 Task: Implement the kinetic data structure for maintaining dynamic 3D Voronoi diagrams with obstacles.
Action: Mouse moved to (148, 66)
Screenshot: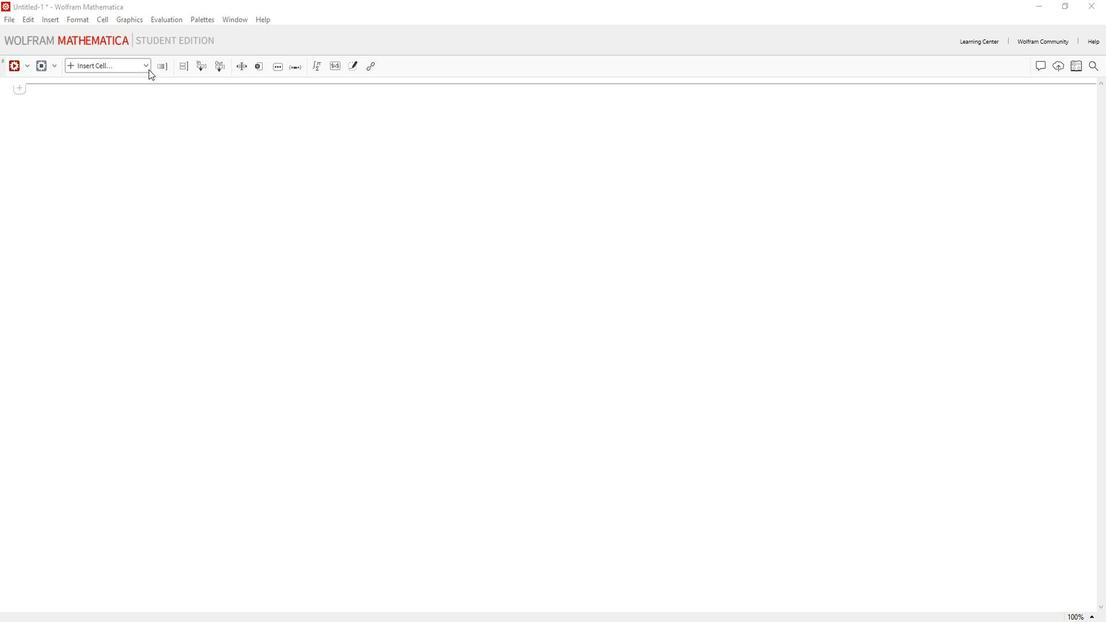 
Action: Mouse pressed left at (148, 66)
Screenshot: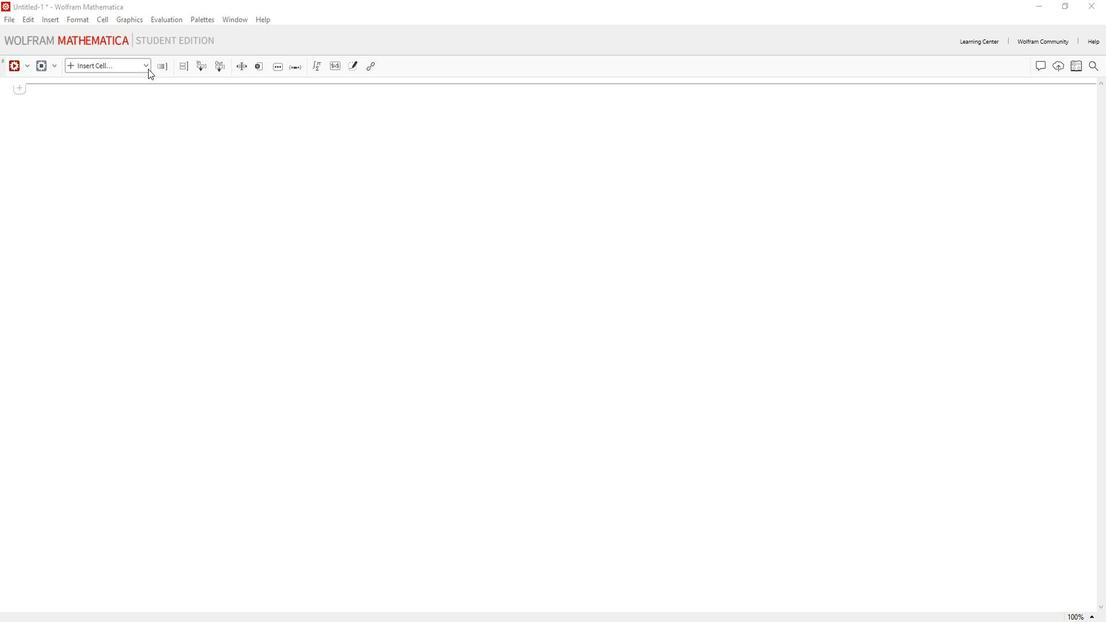 
Action: Mouse moved to (126, 85)
Screenshot: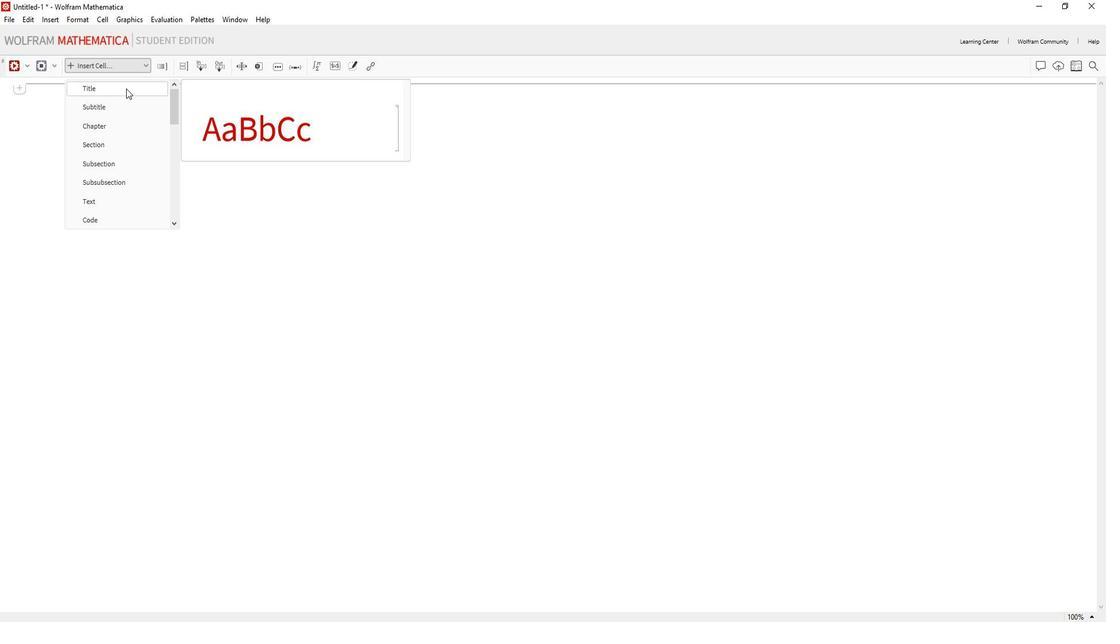
Action: Mouse pressed left at (126, 85)
Screenshot: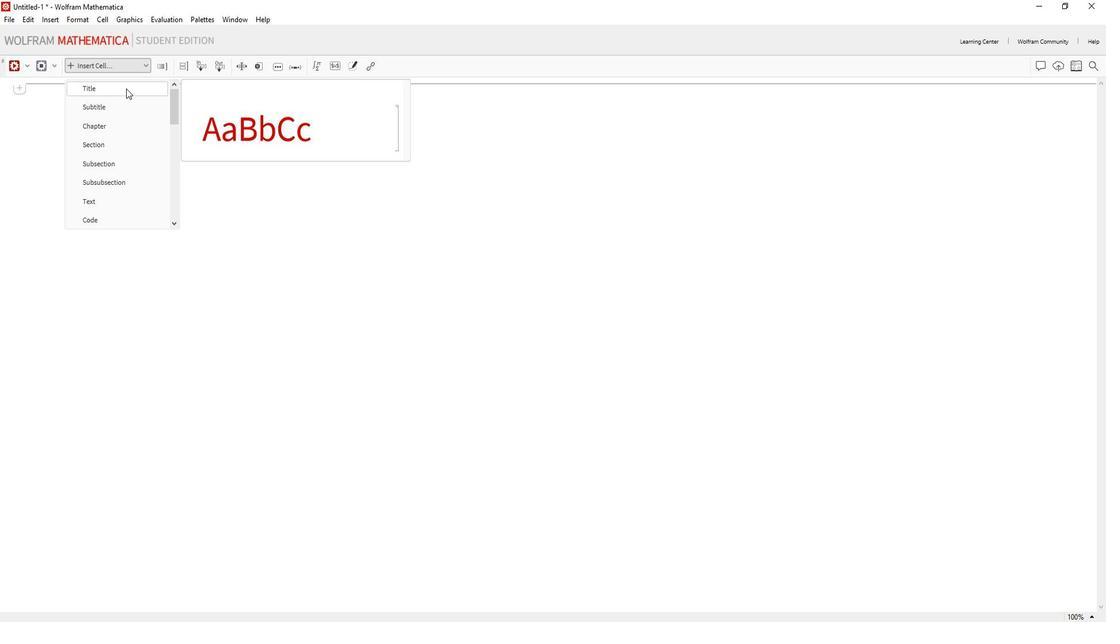 
Action: Mouse moved to (123, 92)
Screenshot: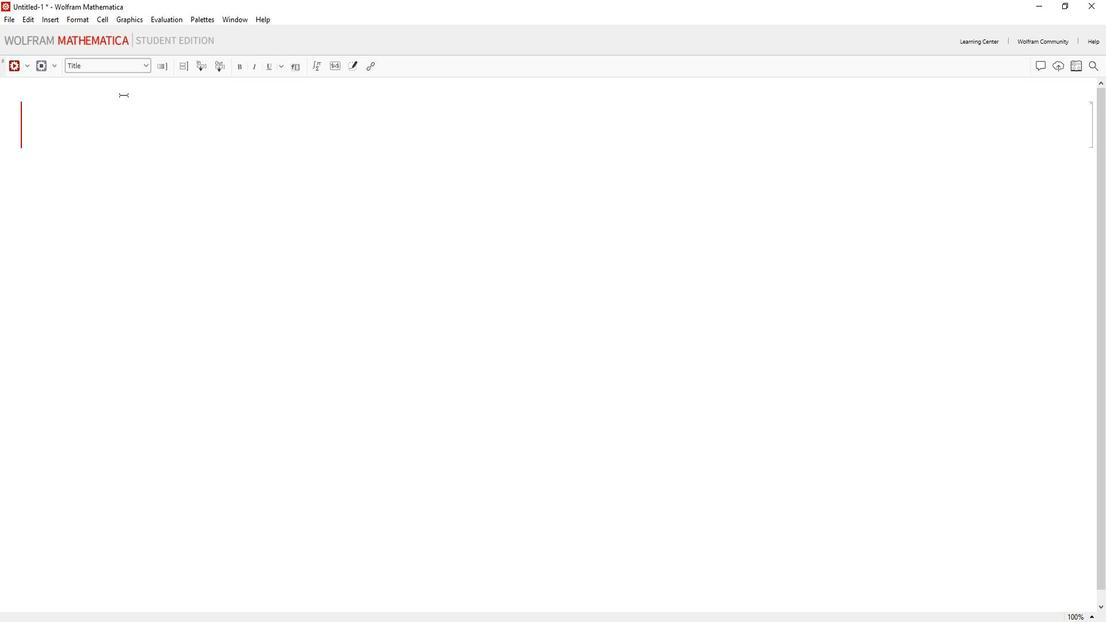 
Action: Key pressed i<Key.caps_lock>MPLEMENT<Key.space>THE<Key.space><Key.caps_lock>k<Key.caps_lock>INETIC<Key.space><Key.caps_lock>d<Key.caps_lock>ATA<Key.space><Key.caps_lock>s<Key.caps_lock>TRUTURE<Key.space>FOR<Key.space><Key.caps_lock>m<Key.caps_lock>AINTAINN<Key.backspace>G<Key.backspace>ING<Key.space><Key.caps_lock>d<Key.caps_lock>YNAMIC<Key.space>3<Key.caps_lock>d<Key.space>v<Key.caps_lock>ORONOI<Key.space><Key.caps_lock>d<Key.caps_lock>IAGRAMS<Key.space>
Screenshot: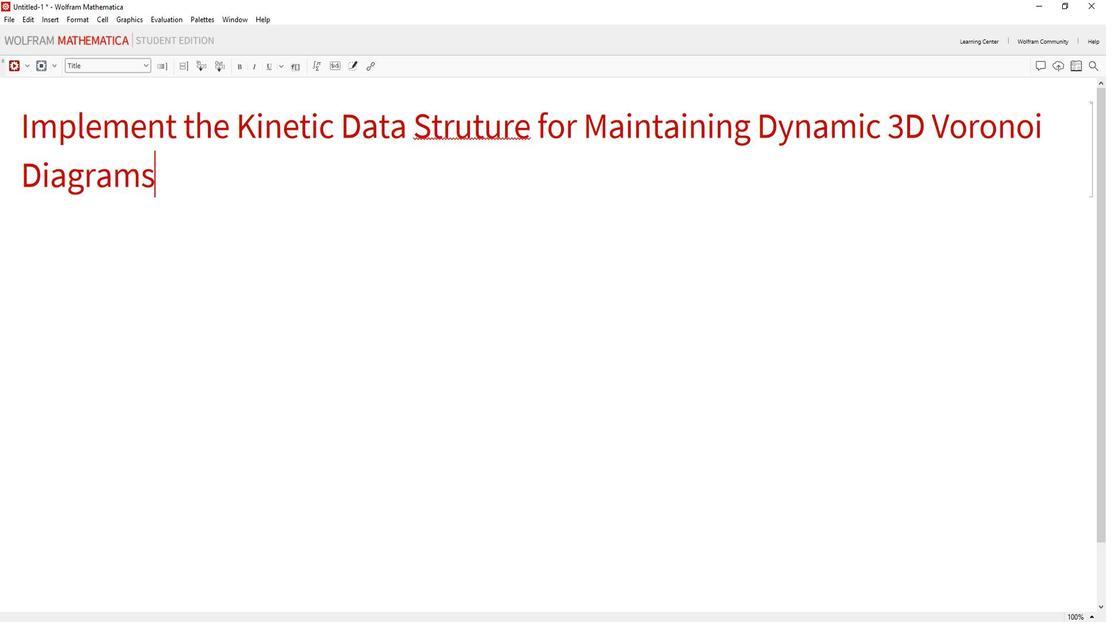 
Action: Mouse moved to (75, 228)
Screenshot: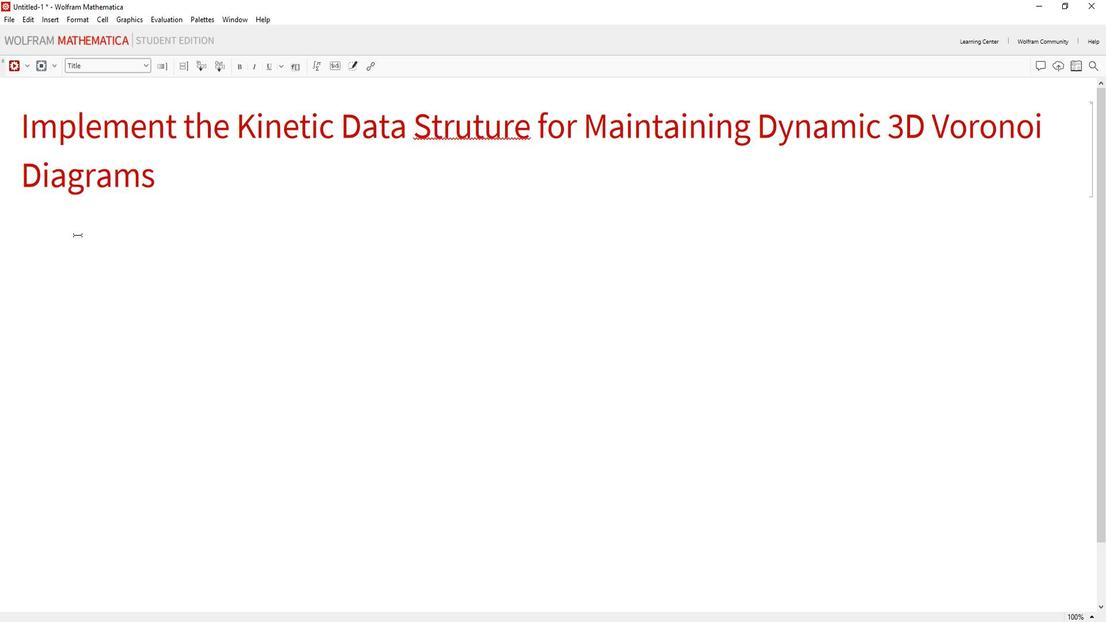 
Action: Mouse pressed left at (75, 228)
Screenshot: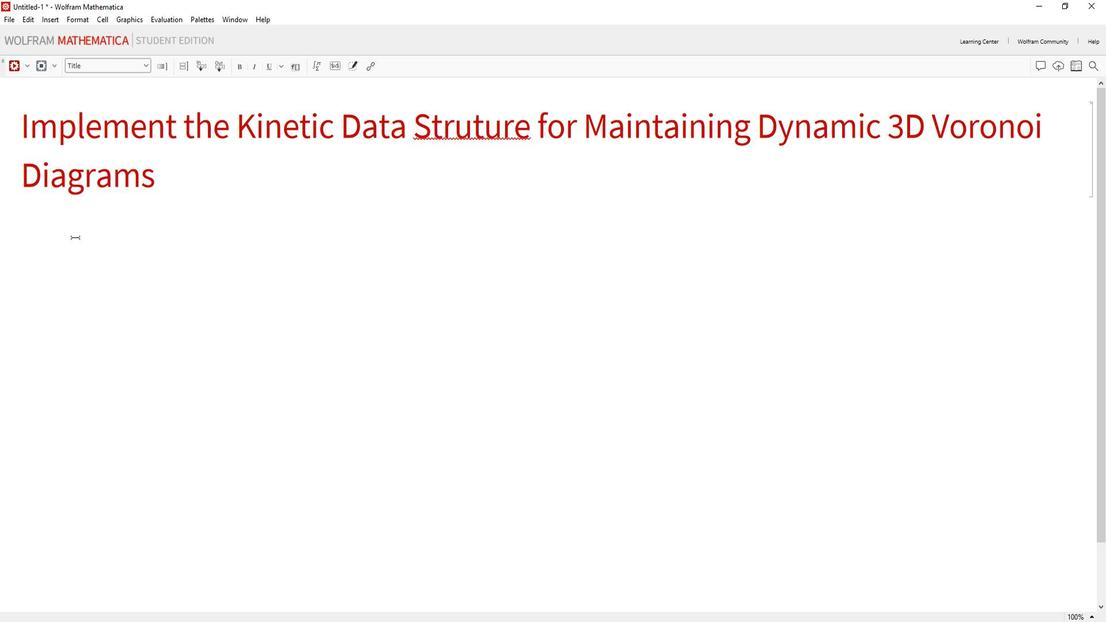 
Action: Mouse moved to (125, 63)
Screenshot: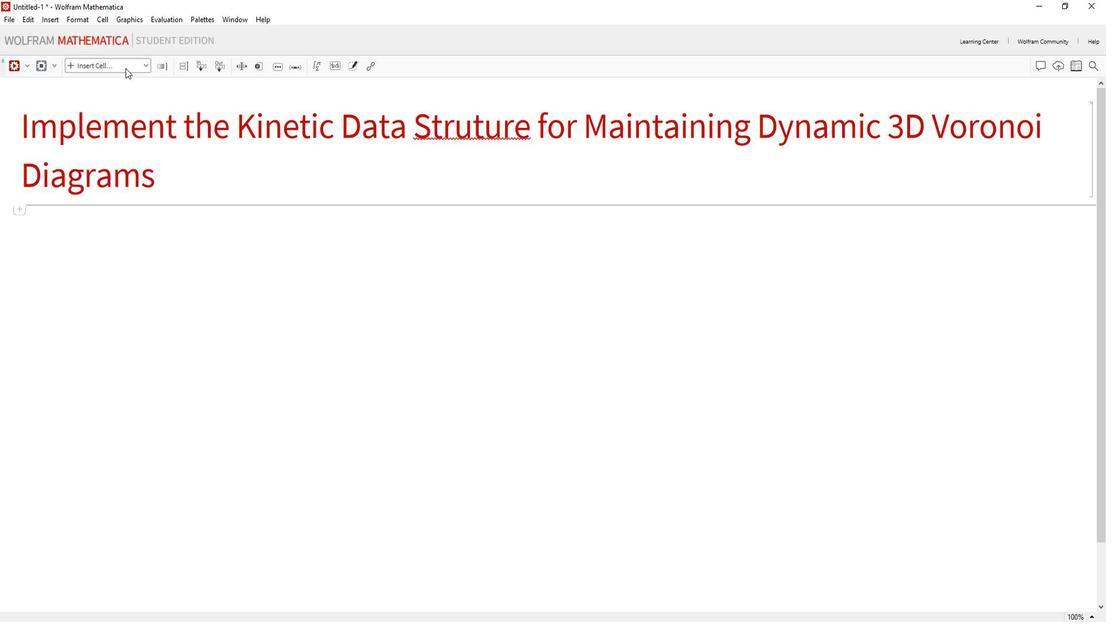 
Action: Mouse pressed left at (125, 63)
Screenshot: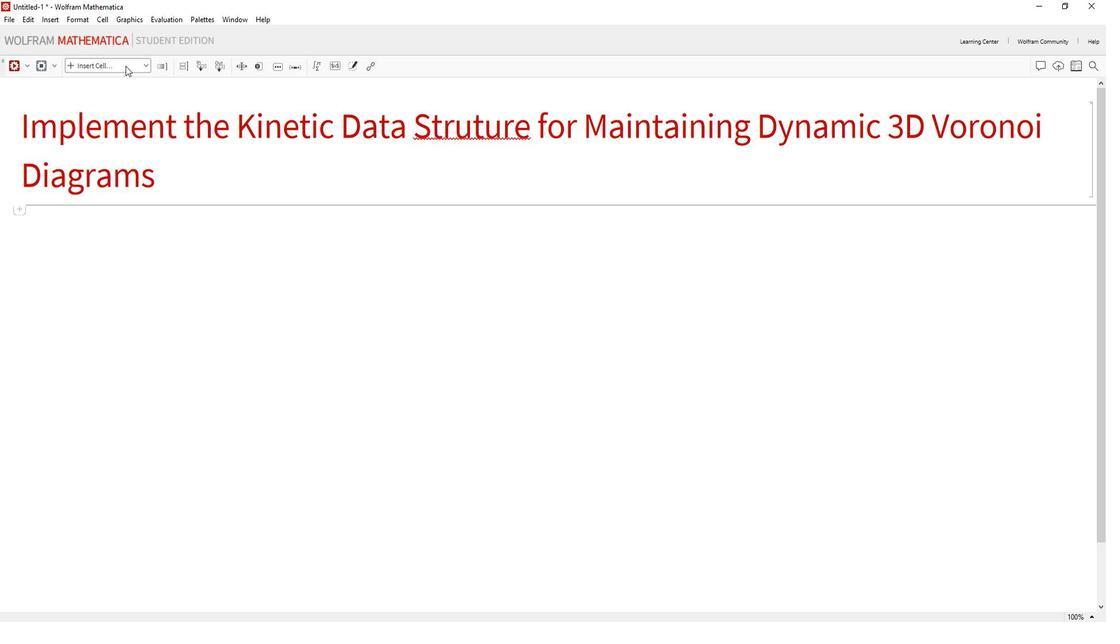 
Action: Mouse moved to (101, 212)
Screenshot: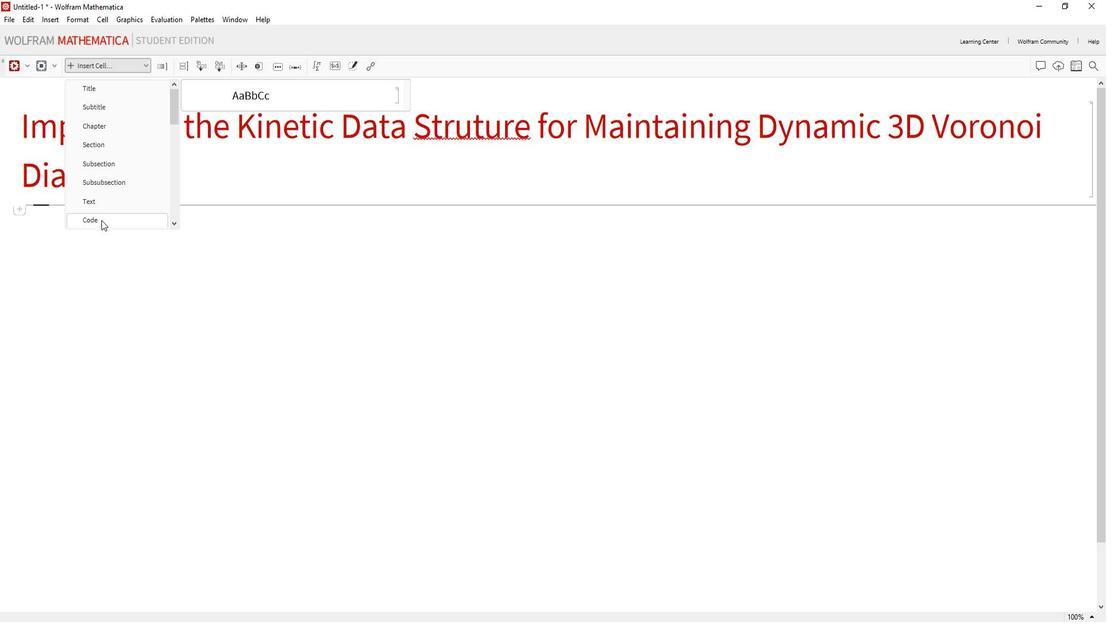 
Action: Mouse pressed left at (101, 212)
Screenshot: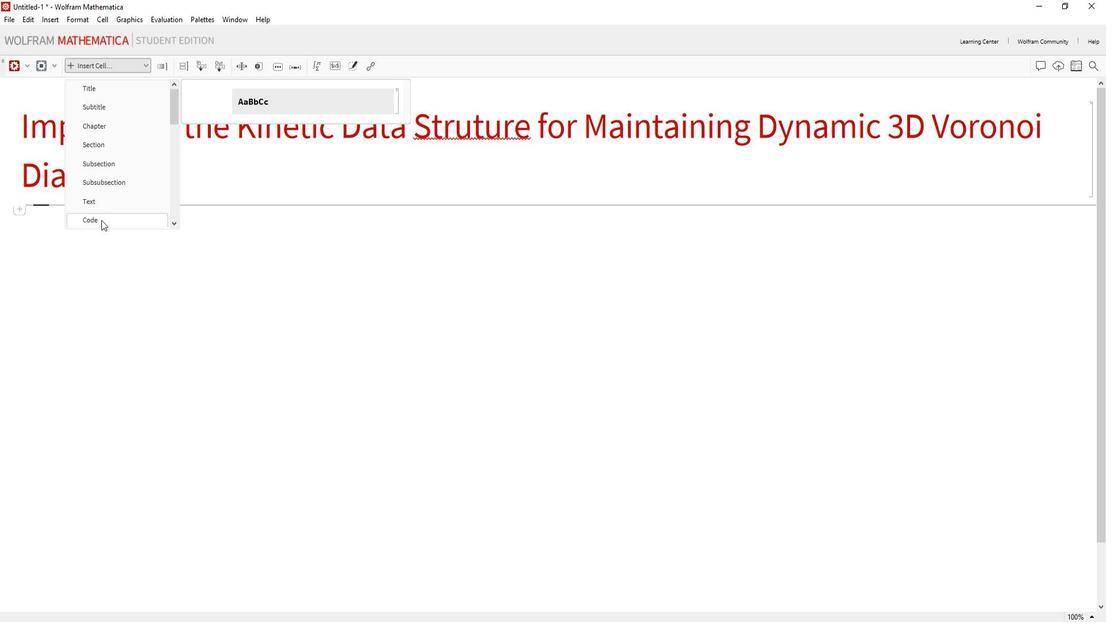 
Action: Mouse moved to (89, 214)
Screenshot: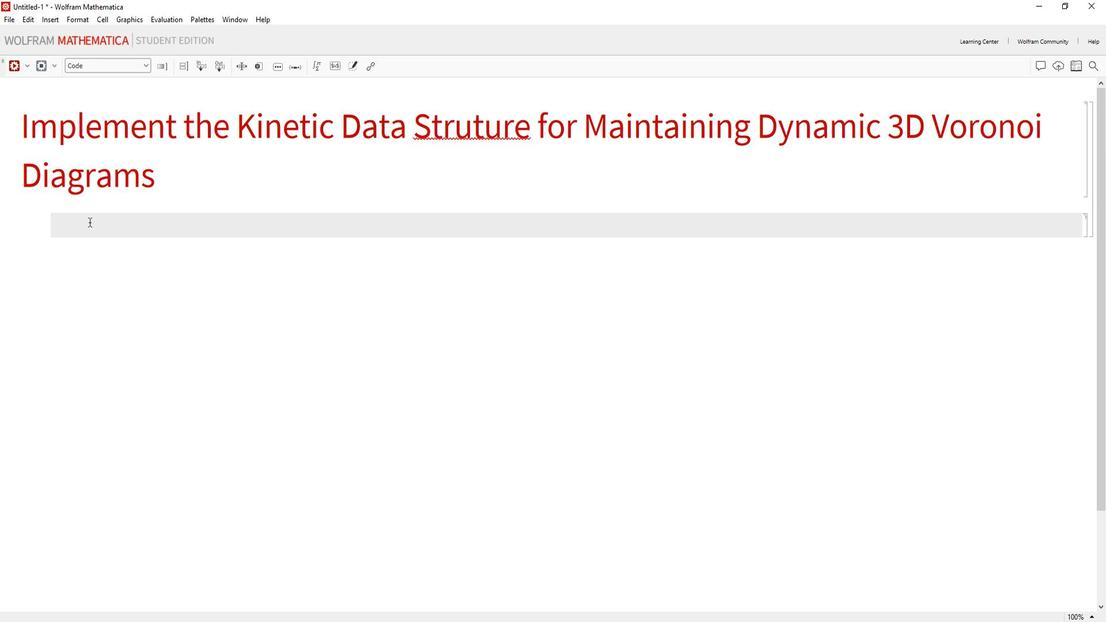 
Action: Key pressed COMPUTE3<Key.caps_lock>dv<Key.caps_lock>ORONOI[POINTS<Key.shift>_<Key.right>
Screenshot: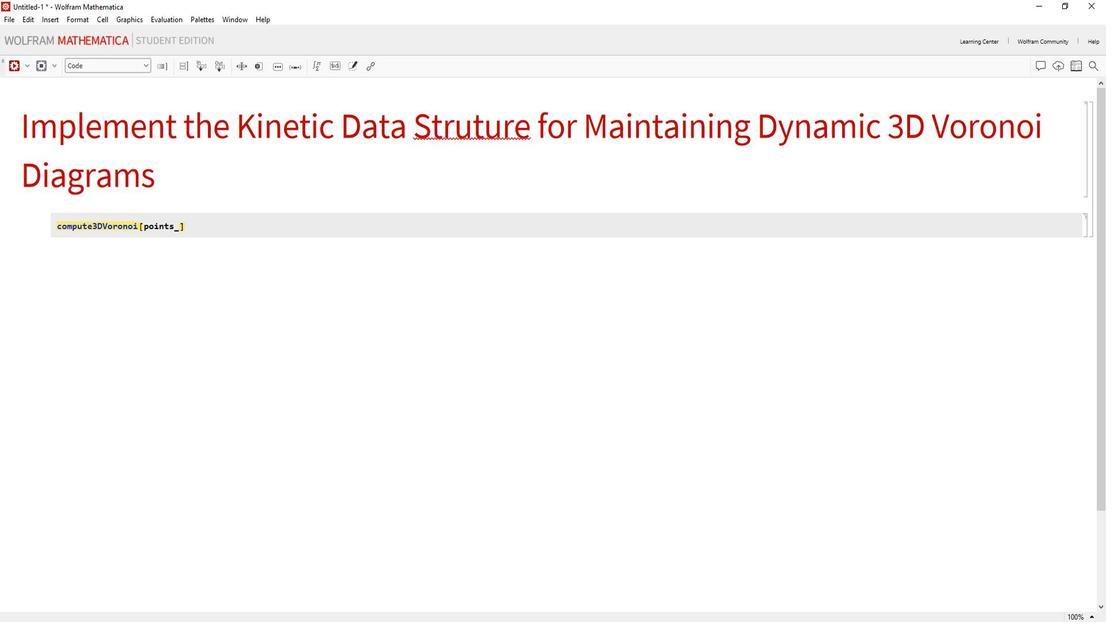 
Action: Mouse moved to (89, 214)
Screenshot: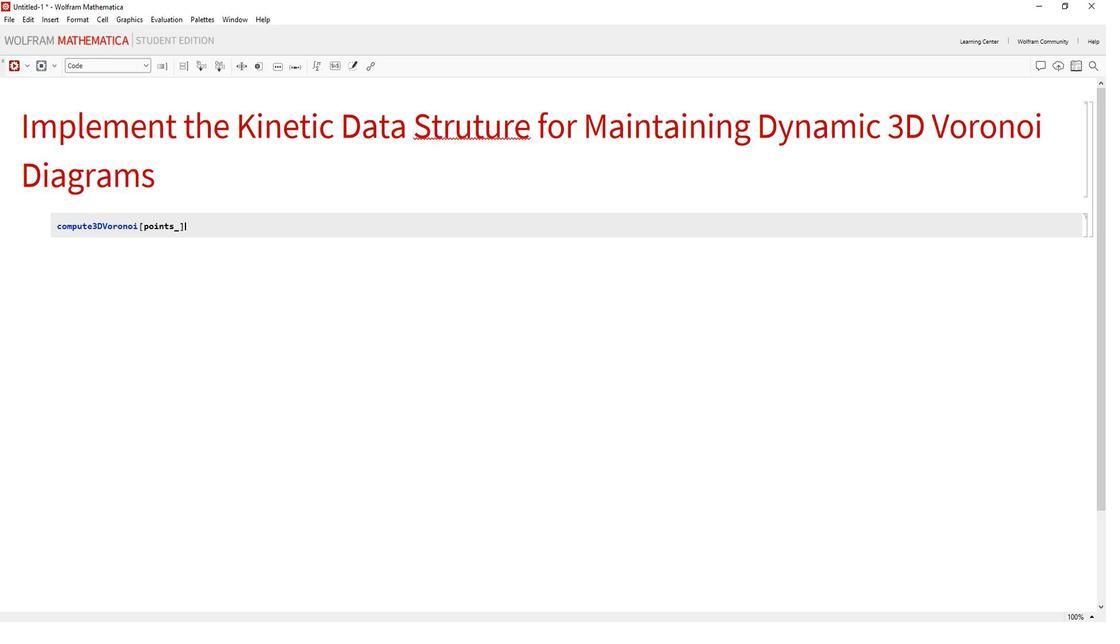 
Action: Key pressed <Key.space><Key.shift_r>:=<Key.space><Key.caps_lock>m<Key.caps_lock>ODULE[<Key.shift_r>{MESH<Key.shift_r>},<Key.enter>MESH<Key.space>=<Key.space><Key.caps_lock>v<Key.caps_lock>ON<Key.backspace>RONOI<Key.caps_lock>m<Key.caps_lock>ESH[POINTS,<Key.space><Key.shift_r>{<Key.shift_r>{-1,<Key.space>1<Key.shift_r>},<Key.space><Key.shift_r><Key.shift_r><Key.shift_r><Key.shift_r><Key.shift_r><Key.shift_r><Key.shift_r><Key.shift_r><Key.shift_r><Key.shift_r>{-1,<Key.space>1<Key.shift_r>}<Key.shift_r>}<Key.right>;<Key.enter>MESH<Key.enter><Key.backspace><Key.backspace><Key.backspace><Key.backspace><Key.backspace><Key.backspace><Key.enter><Key.right><Key.enter>POINTS<Key.space>=<Key.space><Key.caps_lock>r<Key.caps_lock>ANDOM<Key.caps_lock>r<Key.caps_lock>EAL[<Key.shift_r>{-1,<Key.space>1<Key.shift_r><Key.shift_r><Key.shift_r><Key.shift_r><Key.shift_r><Key.shift_r><Key.shift_r><Key.shift_r><Key.shift_r><Key.shift_r><Key.shift_r><Key.shift_r><Key.shift_r><Key.shift_r><Key.shift_r><Key.shift_r><Key.shift_r><Key.shift_r><Key.shift_r>},<Key.space><Key.shift_r>{10,<Key.space>3<Key.shift_r>}];<Key.enter>VORONOI<Key.caps_lock>m<Key.caps_lock>ESH<Key.space>=<Key.space>COMPUTE3<Key.caps_lock>dv<Key.caps_lock>ORONOI[POINTS];<Key.enter><Key.caps_lock>h<Key.caps_lock>IGHLIGHTM<Key.backspace><Key.caps_lock>m<Key.caps_lock>ESH[VORONOI<Key.caps_lock>m<Key.caps_lock>ESH,<Key.space><Key.caps_lock>s<Key.caps_lock>TYLE[2,<Key.space><Key.caps_lock>o<Key.caps_lock>PACITY[0.2
Screenshot: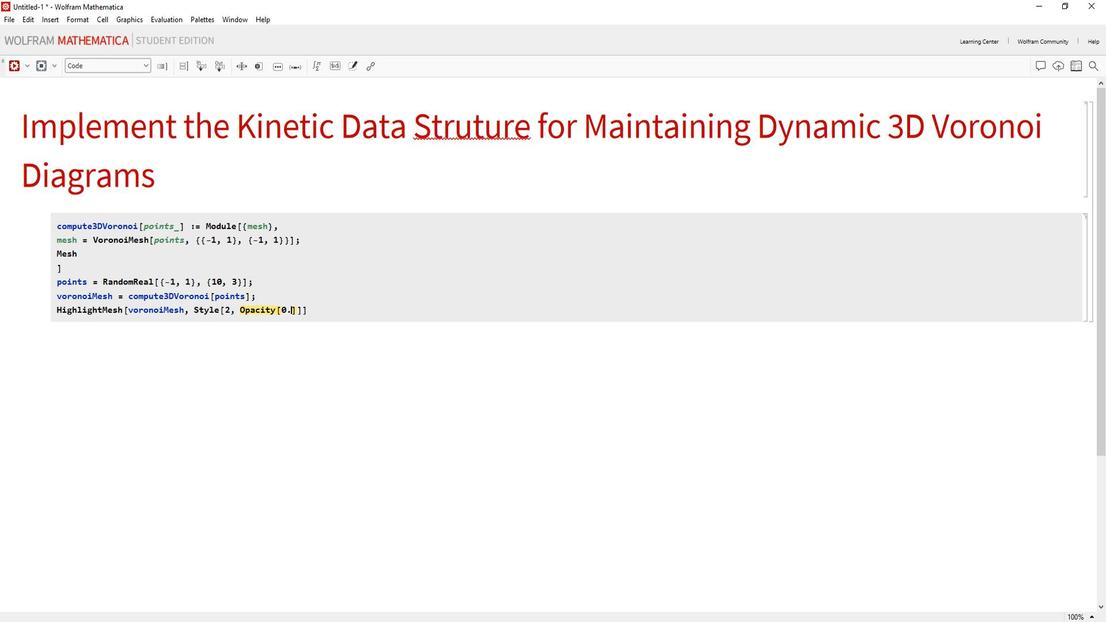 
Action: Mouse moved to (340, 301)
Screenshot: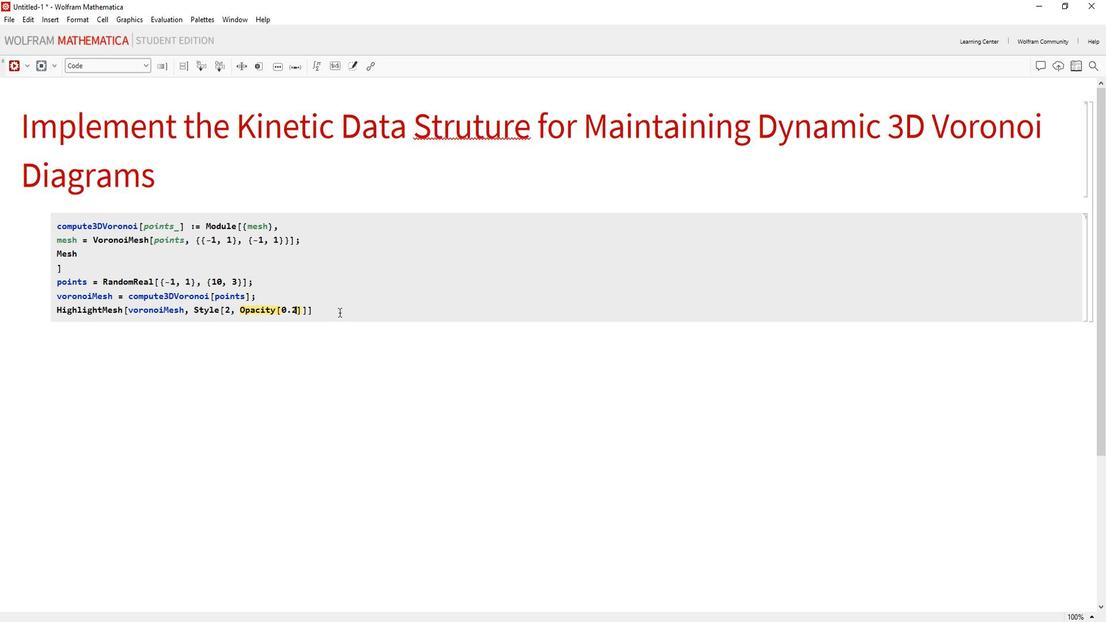 
Action: Mouse pressed left at (340, 301)
Screenshot: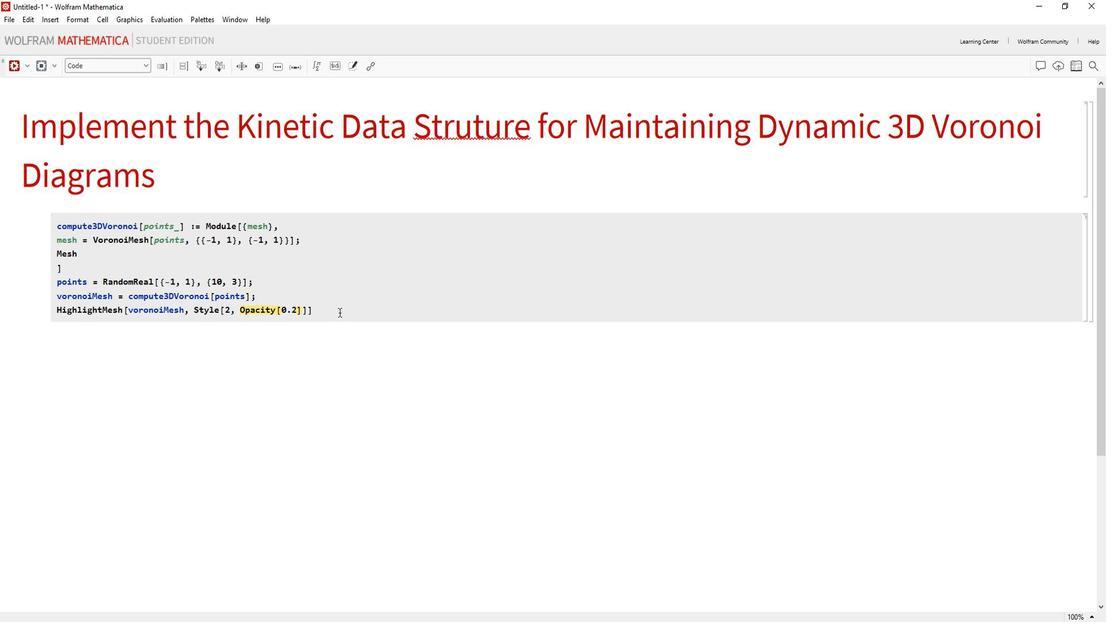 
Action: Mouse moved to (282, 232)
Screenshot: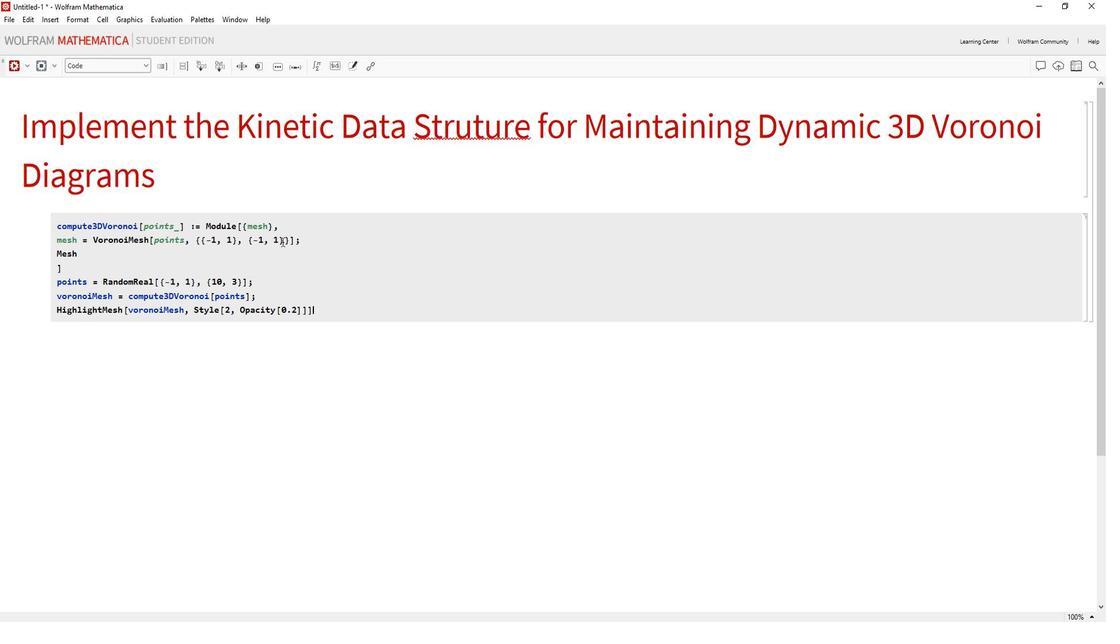 
Action: Mouse pressed left at (282, 232)
Screenshot: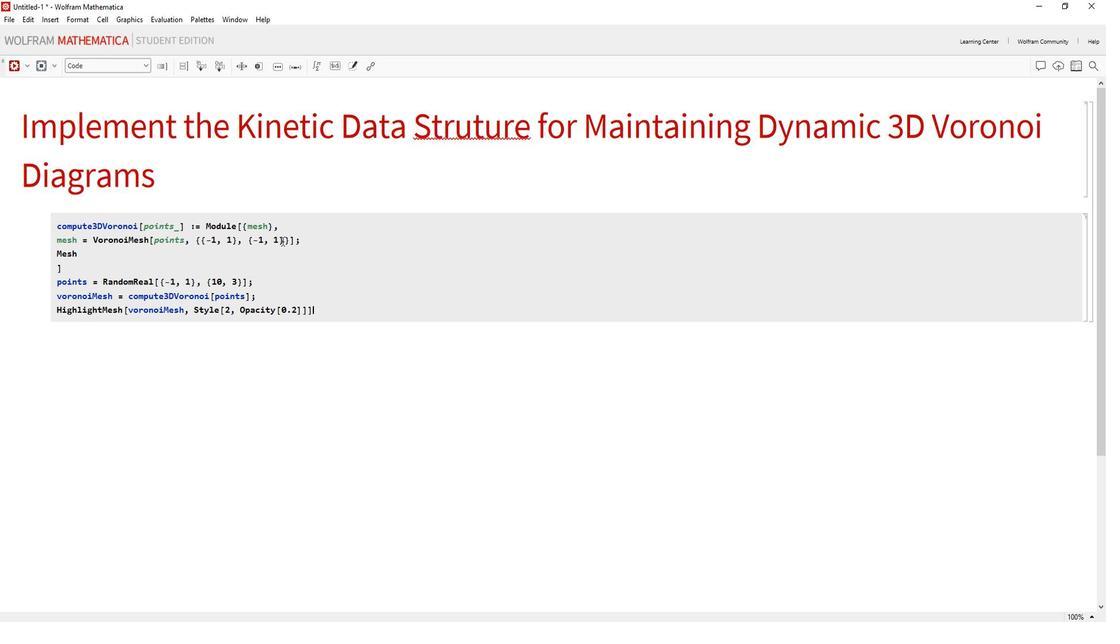 
Action: Mouse moved to (284, 246)
Screenshot: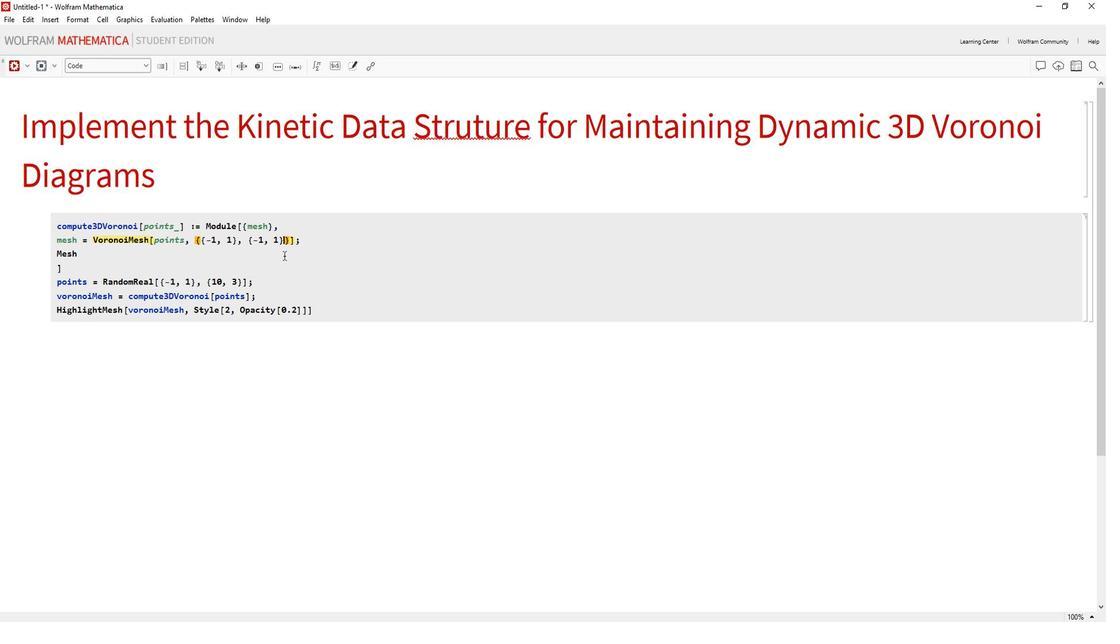 
Action: Key pressed ,<Key.space><Key.shift_r>{-1,<Key.space>1
Screenshot: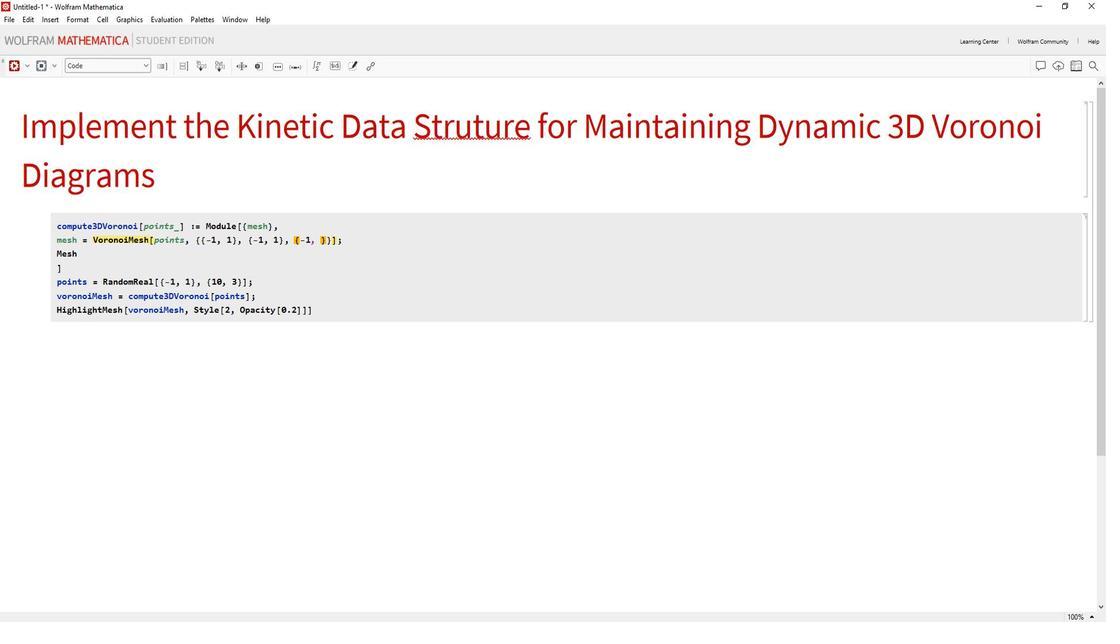 
Action: Mouse moved to (372, 233)
Screenshot: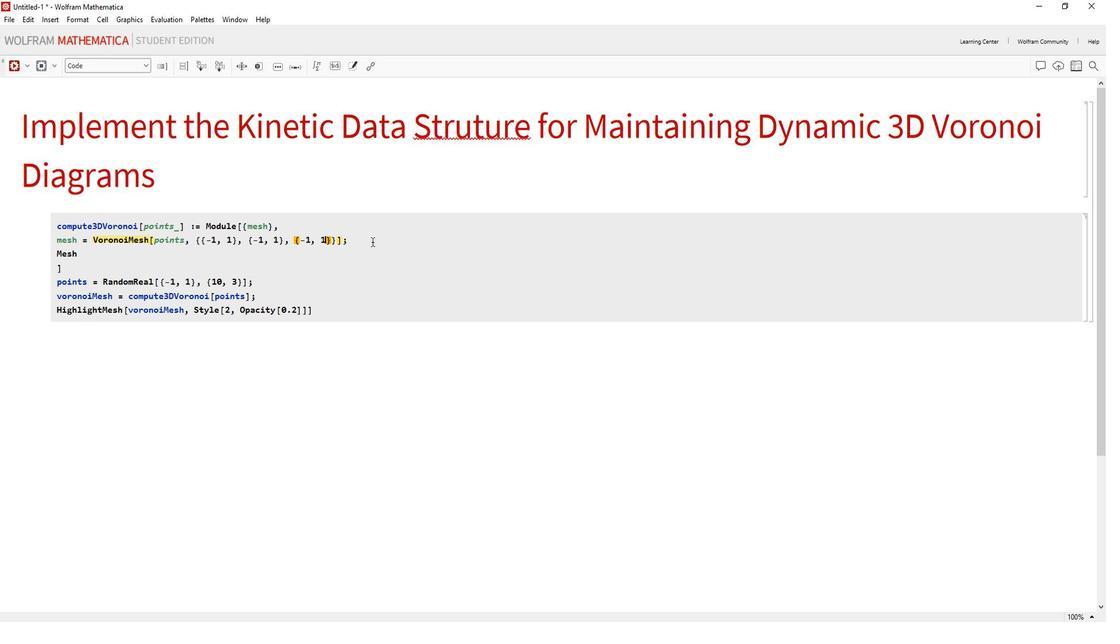 
Action: Mouse pressed left at (372, 233)
Screenshot: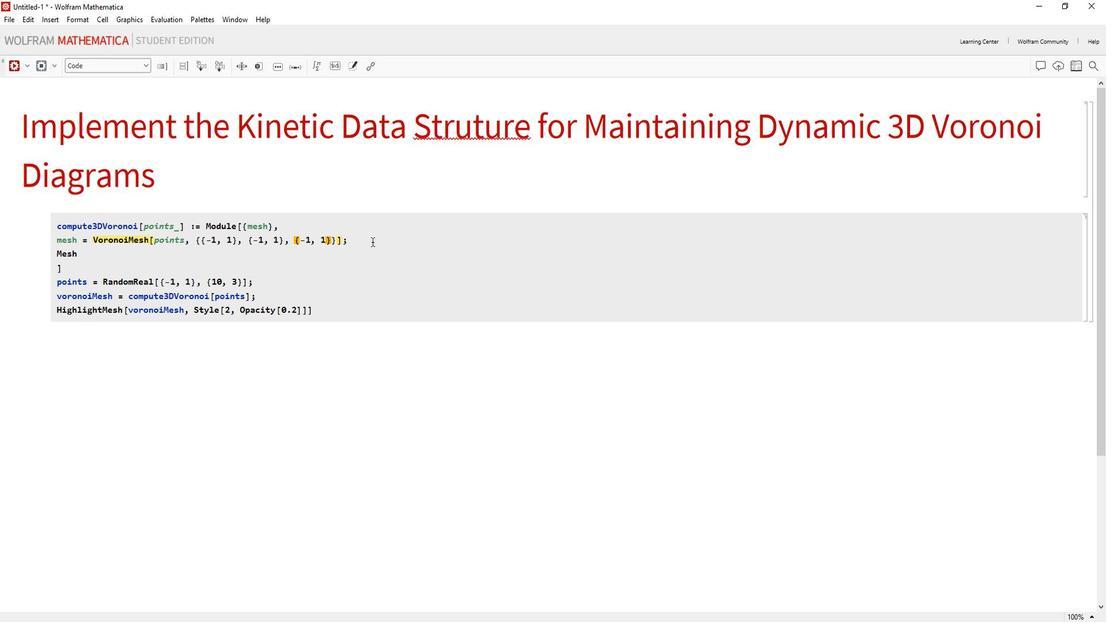 
Action: Mouse moved to (66, 245)
Screenshot: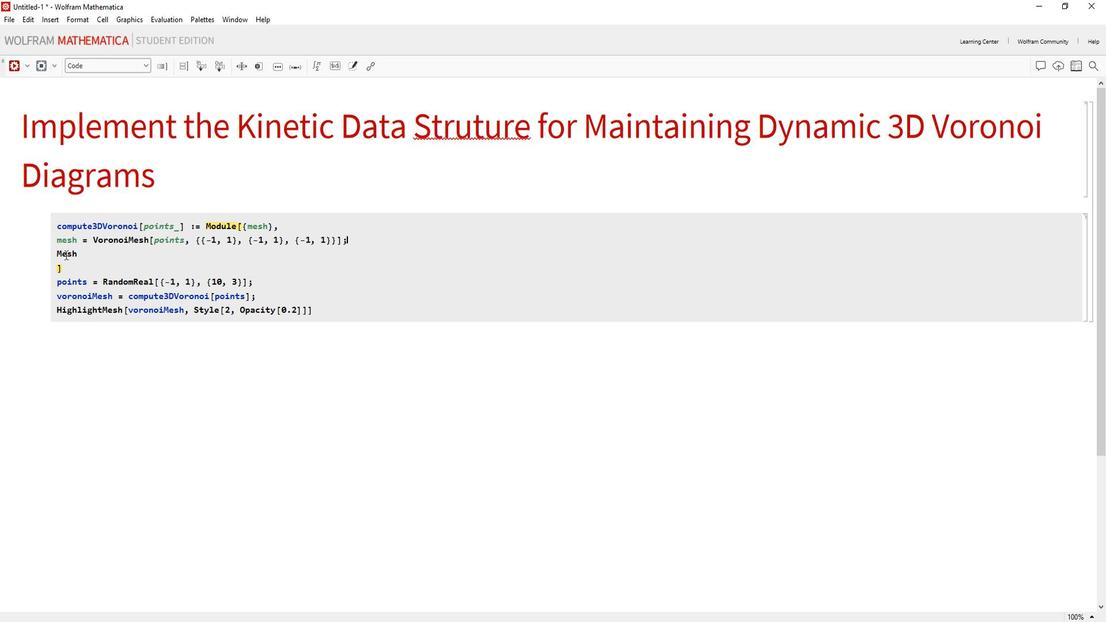 
Action: Mouse pressed left at (66, 245)
Screenshot: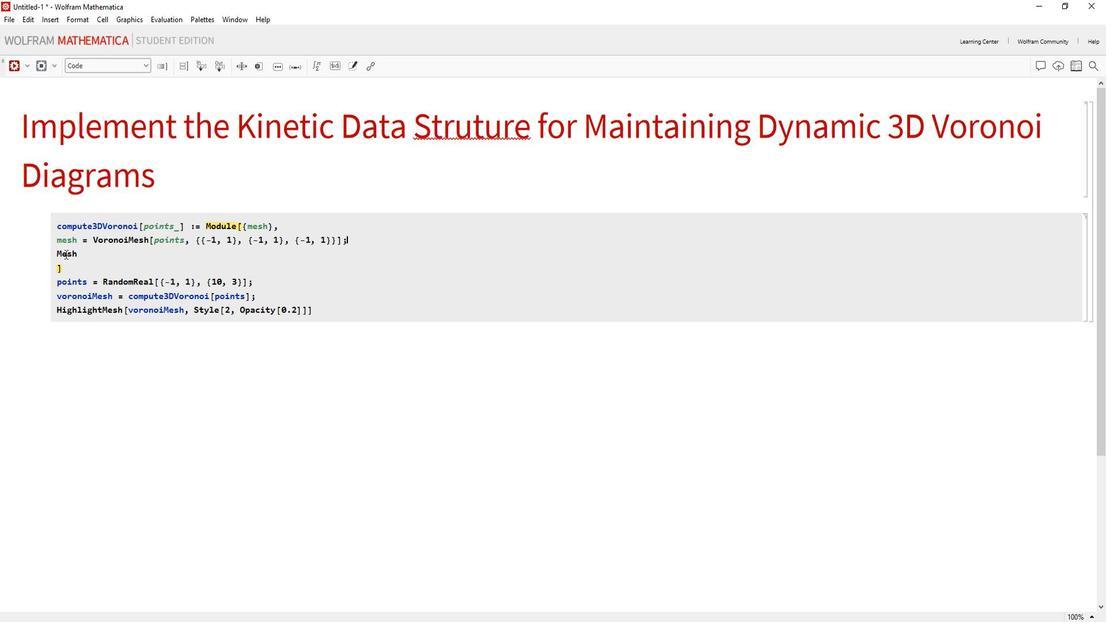 
Action: Mouse moved to (65, 243)
Screenshot: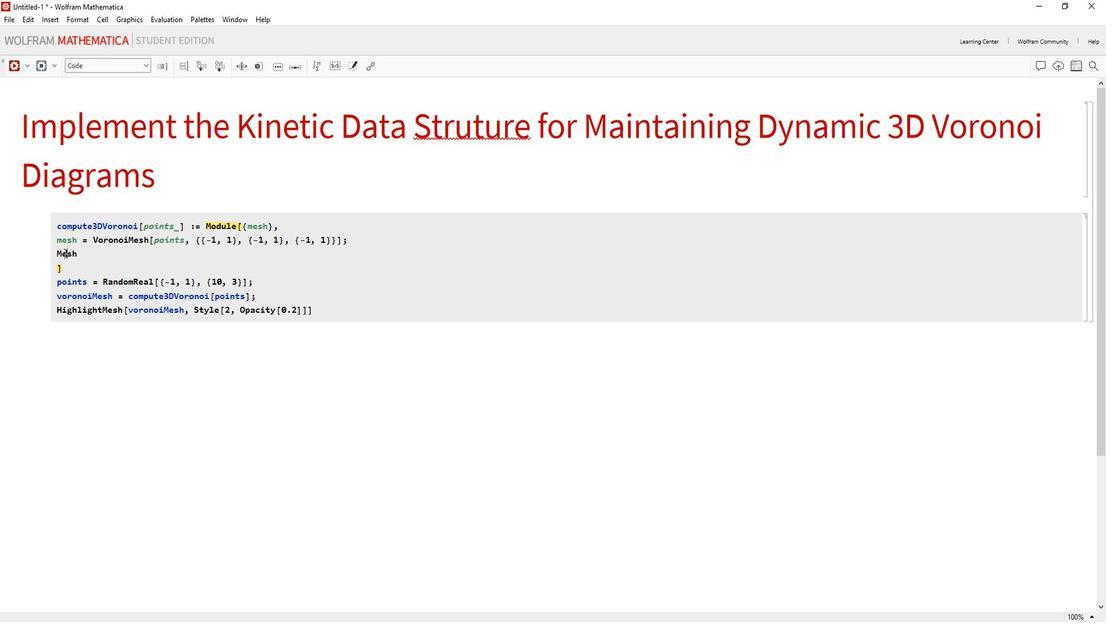 
Action: Mouse pressed left at (65, 243)
Screenshot: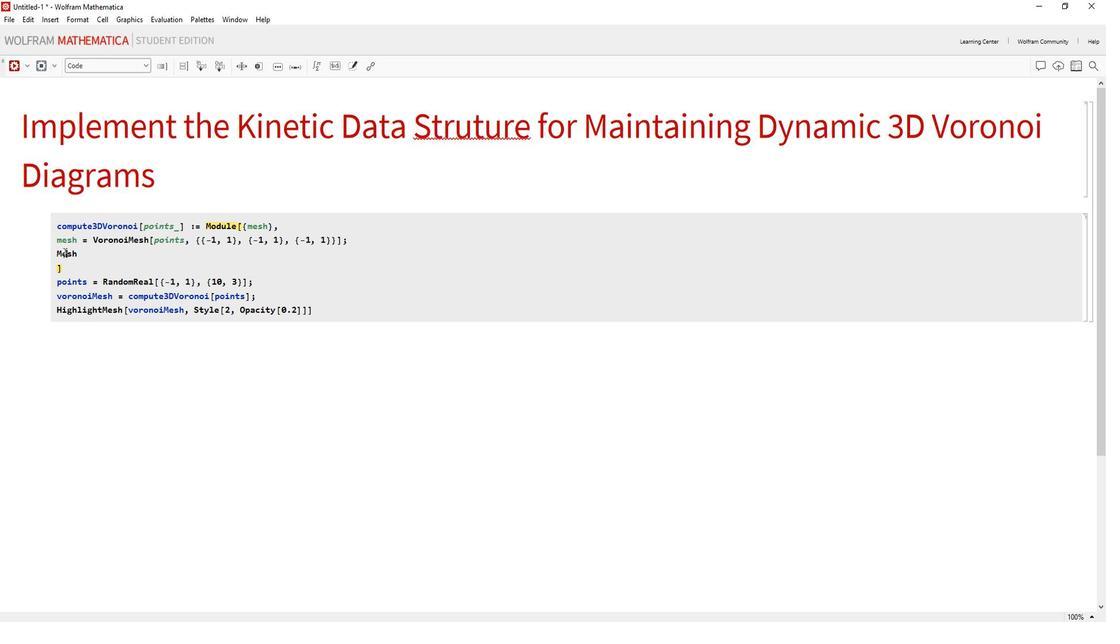 
Action: Mouse moved to (63, 243)
Screenshot: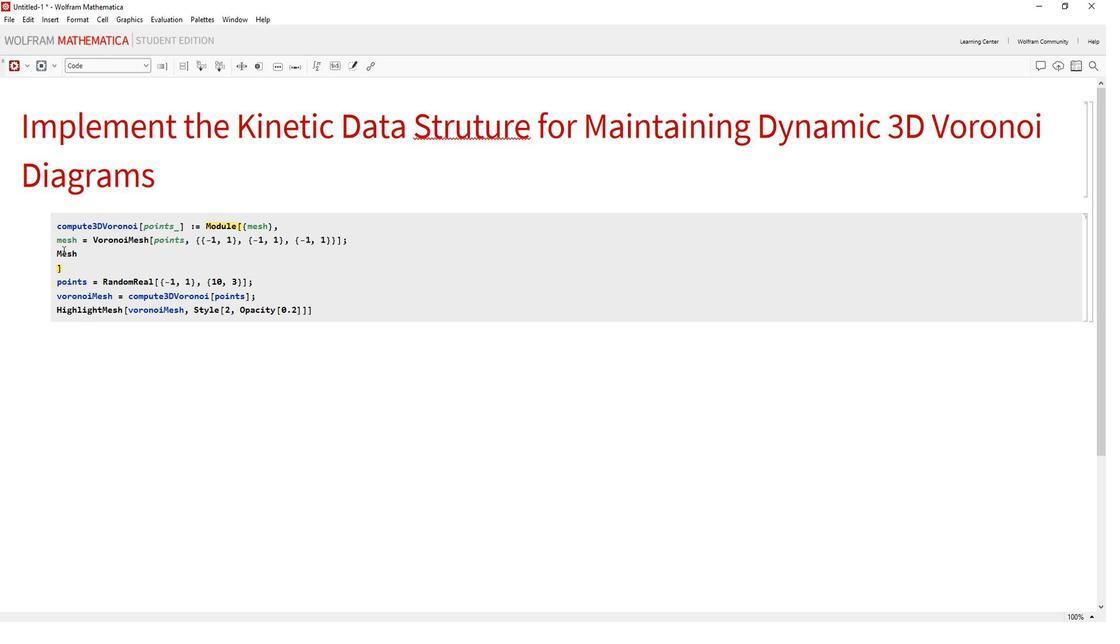 
Action: Mouse pressed left at (63, 243)
Screenshot: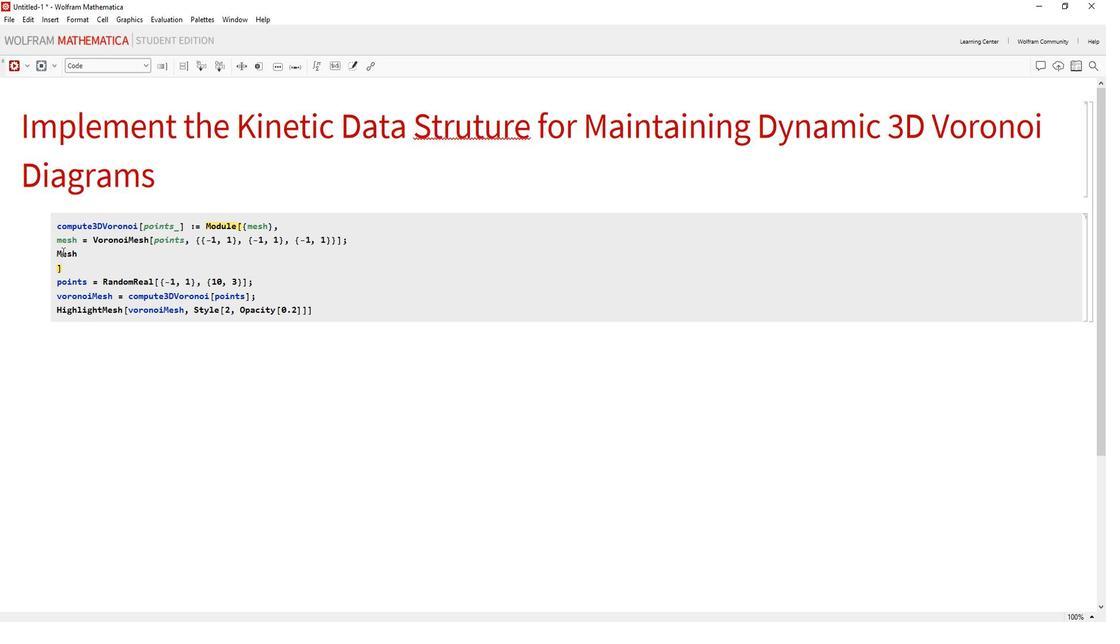 
Action: Mouse moved to (64, 243)
Screenshot: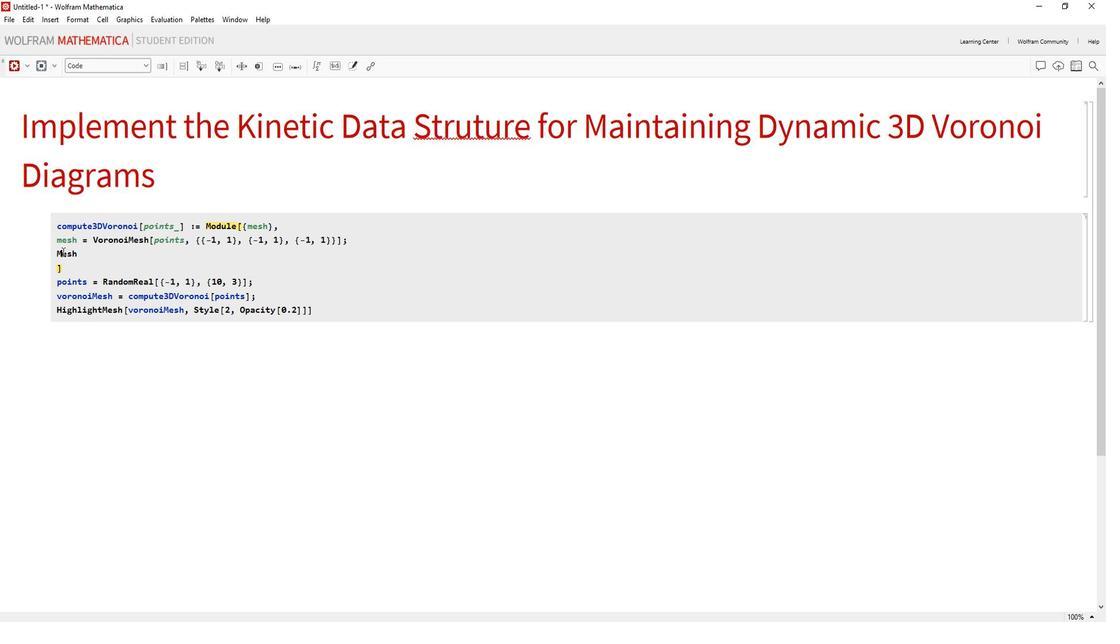 
Action: Key pressed <Key.backspace>MM<Key.backspace>
Screenshot: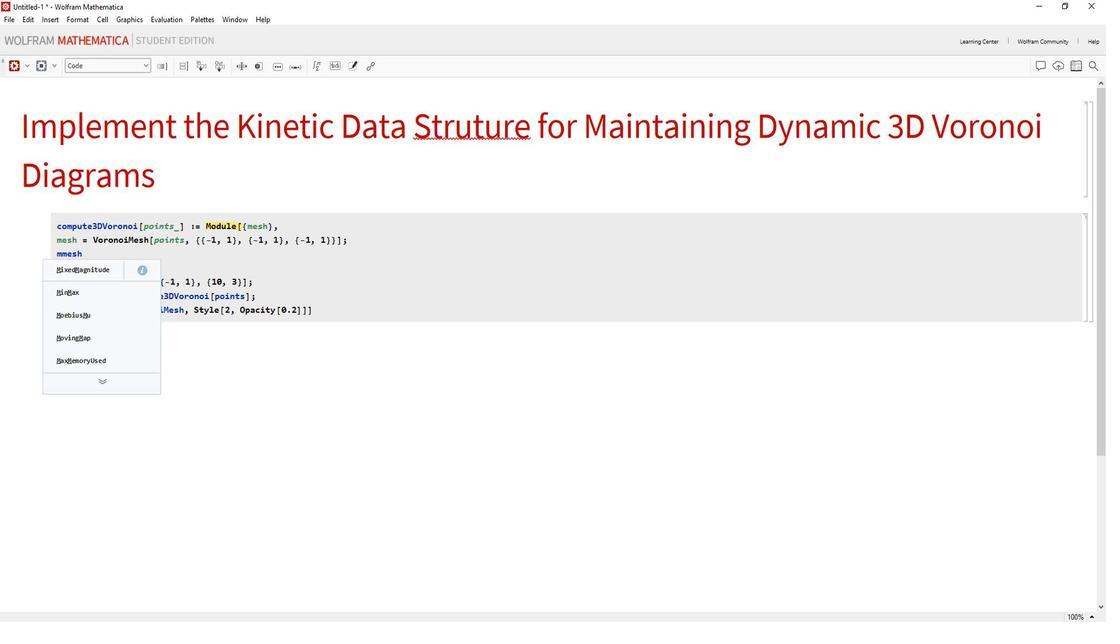 
Action: Mouse moved to (84, 265)
Screenshot: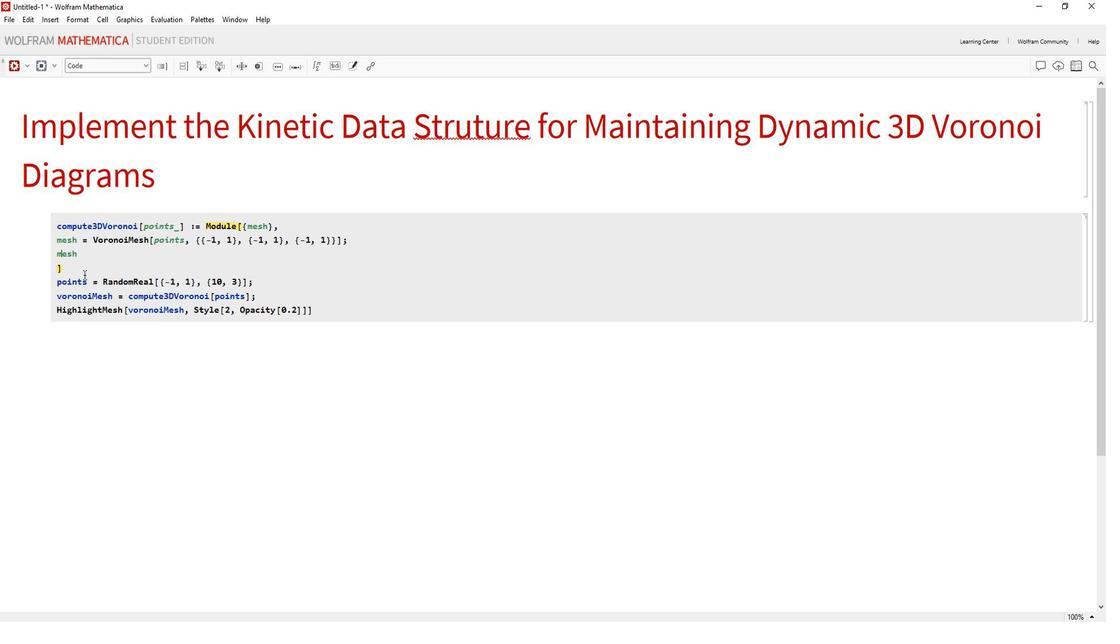 
Action: Mouse pressed left at (84, 265)
Screenshot: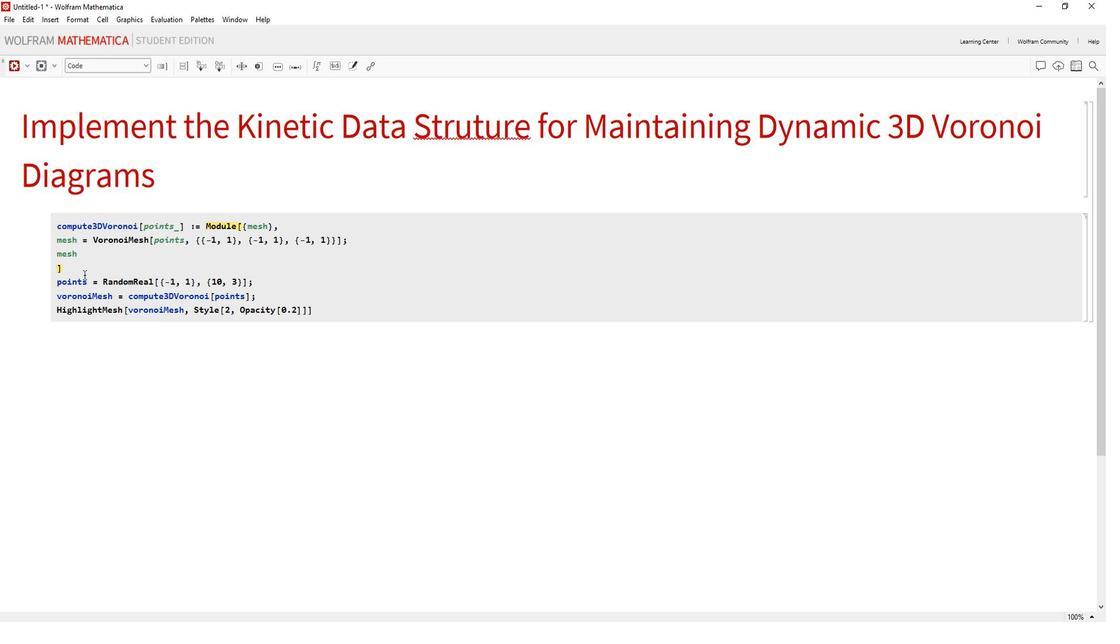 
Action: Mouse moved to (86, 255)
Screenshot: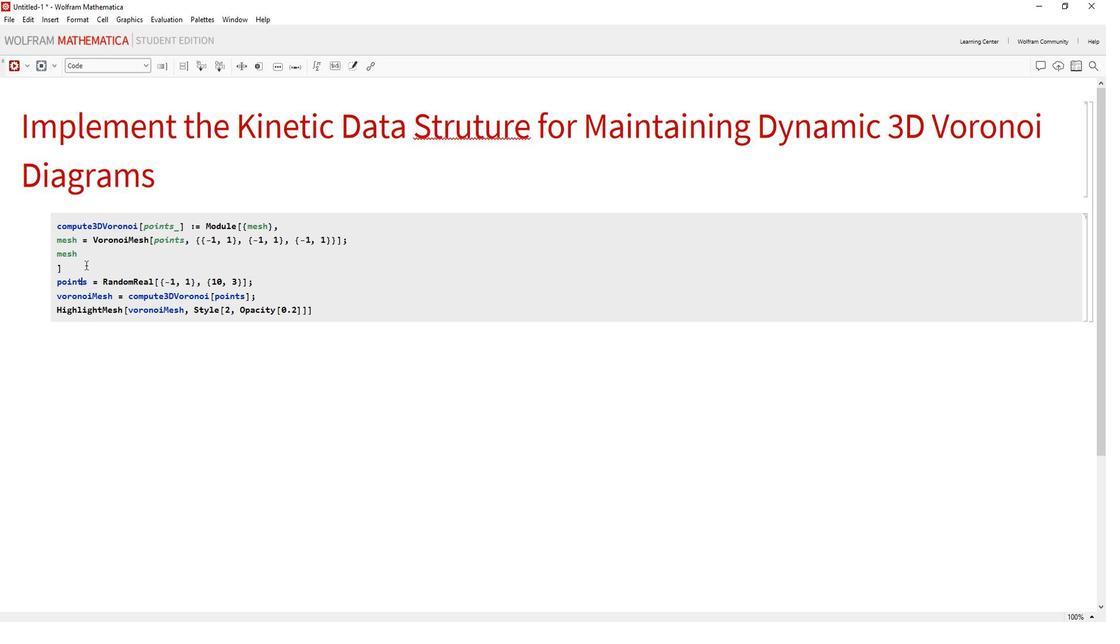 
Action: Mouse pressed left at (86, 255)
Screenshot: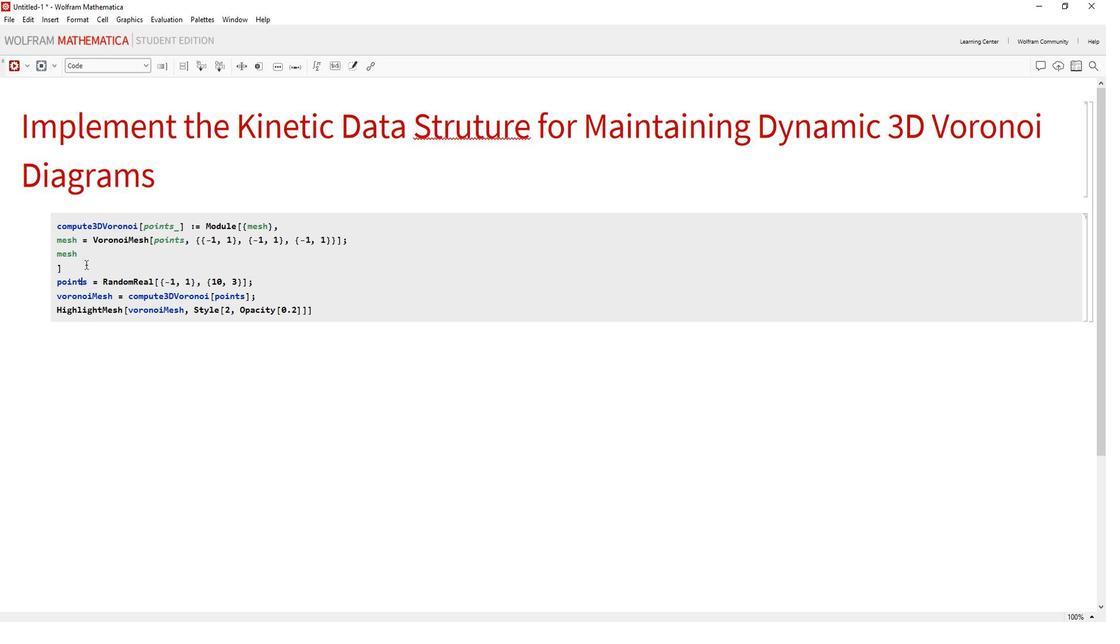 
Action: Mouse moved to (13, 61)
Screenshot: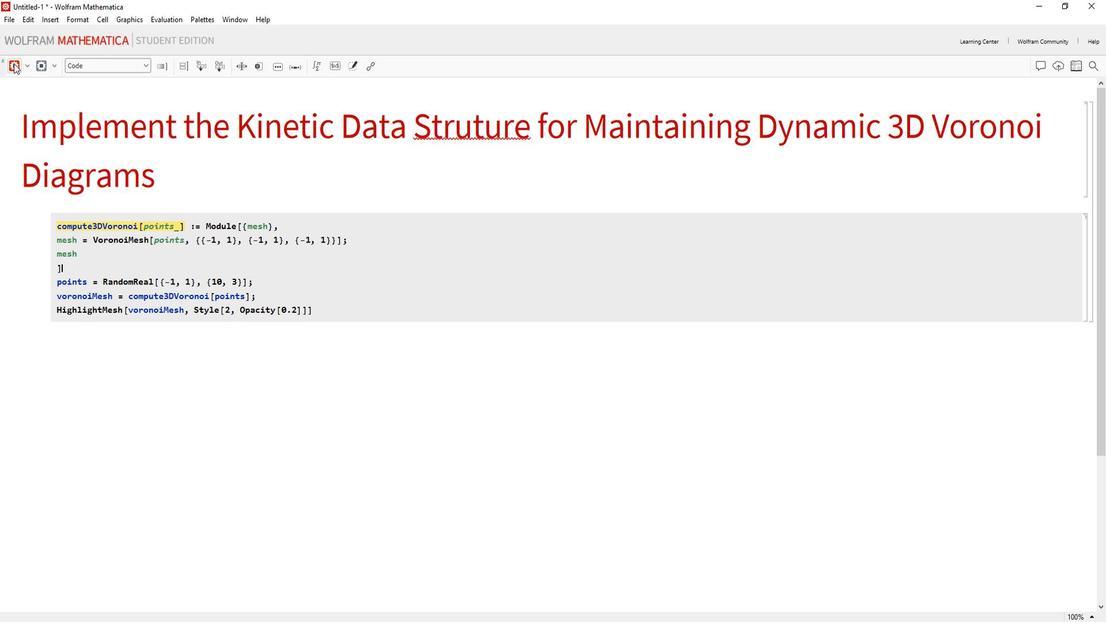 
Action: Mouse pressed left at (13, 61)
Screenshot: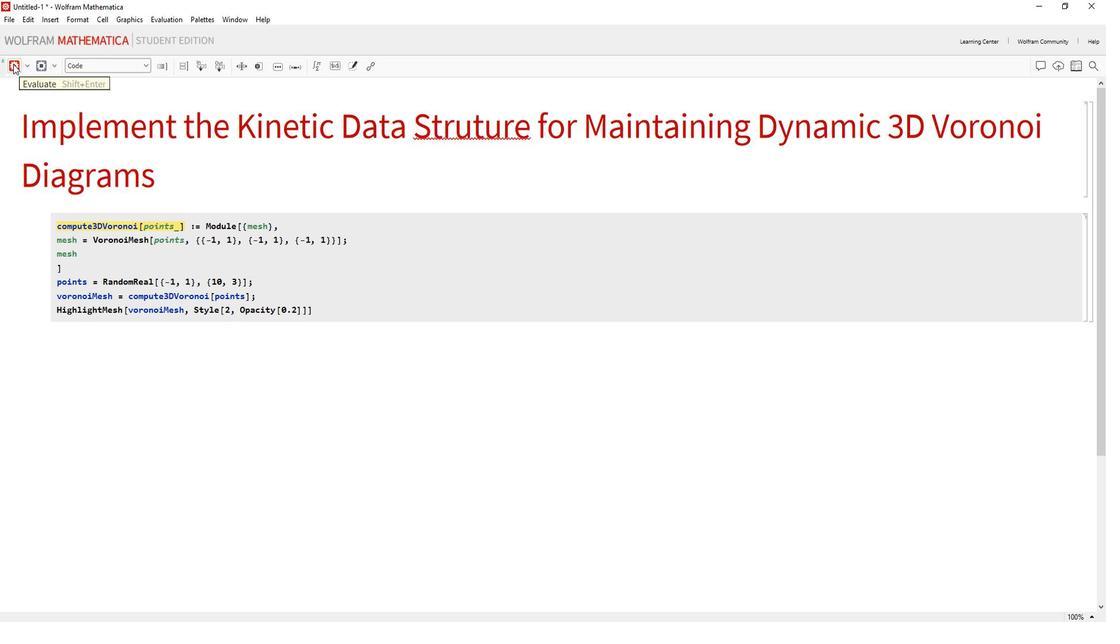 
Action: Mouse moved to (376, 330)
Screenshot: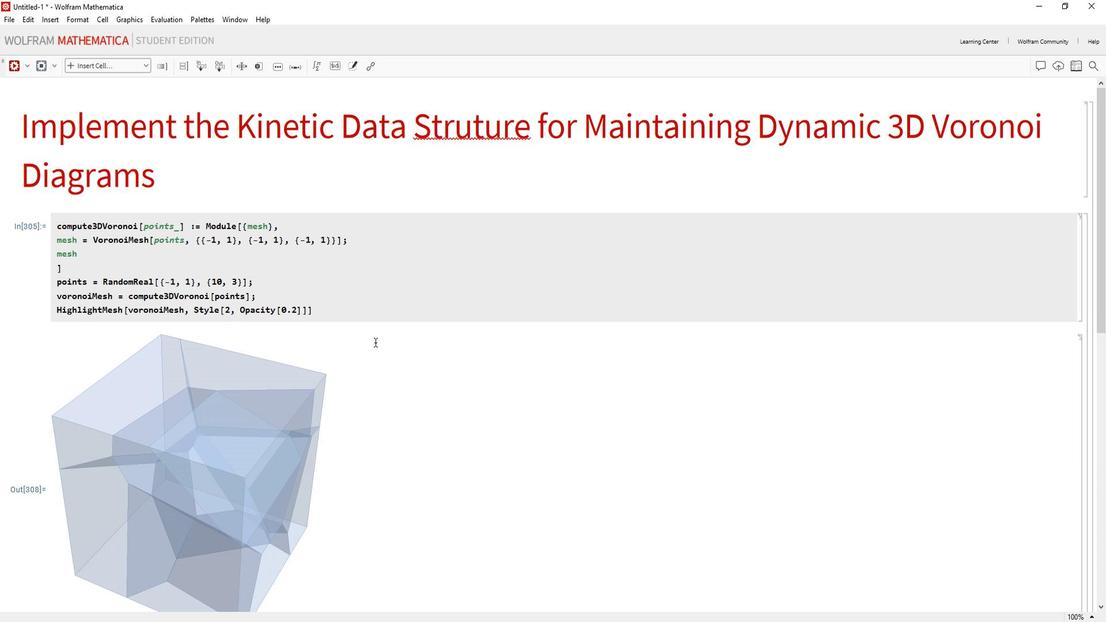 
Action: Mouse scrolled (376, 329) with delta (0, 0)
Screenshot: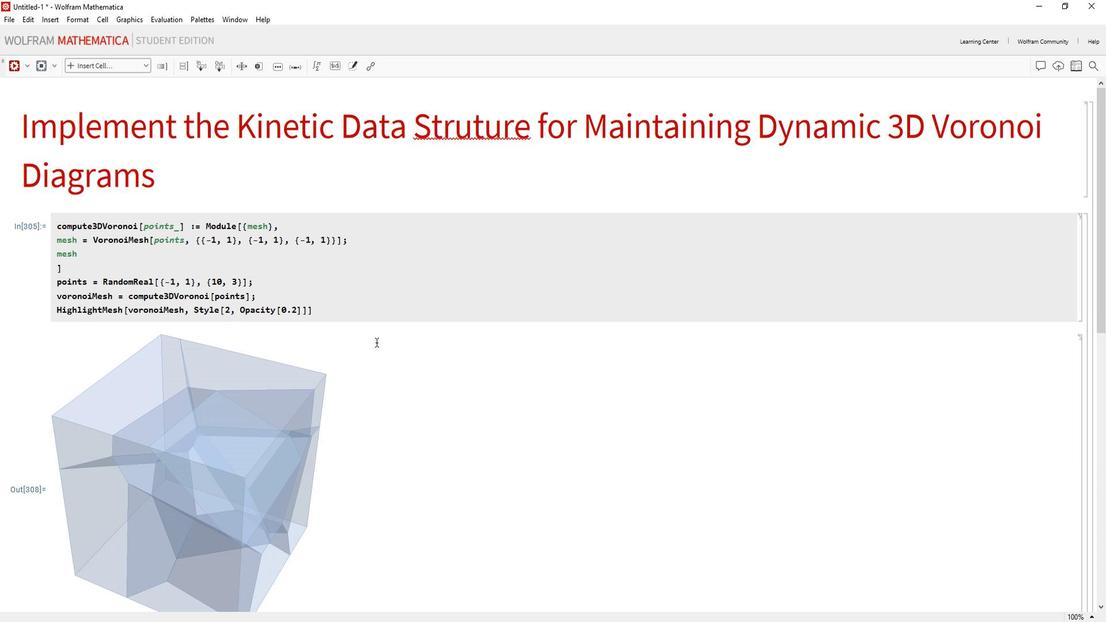 
Action: Mouse scrolled (376, 329) with delta (0, 0)
Screenshot: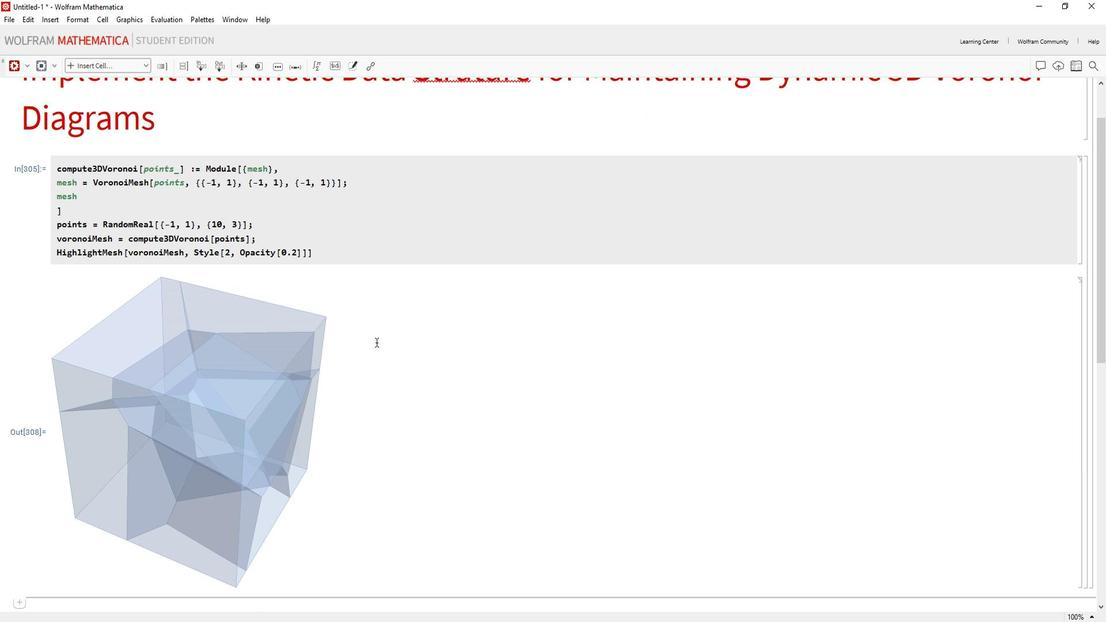 
Action: Mouse scrolled (376, 330) with delta (0, 0)
Screenshot: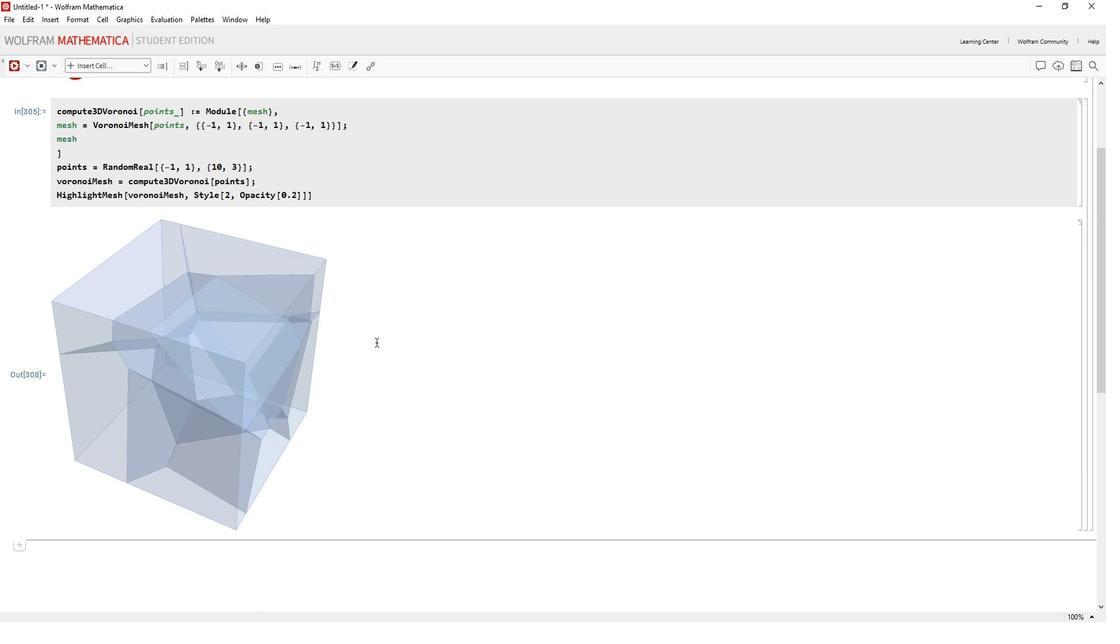
Action: Mouse scrolled (376, 330) with delta (0, 0)
Screenshot: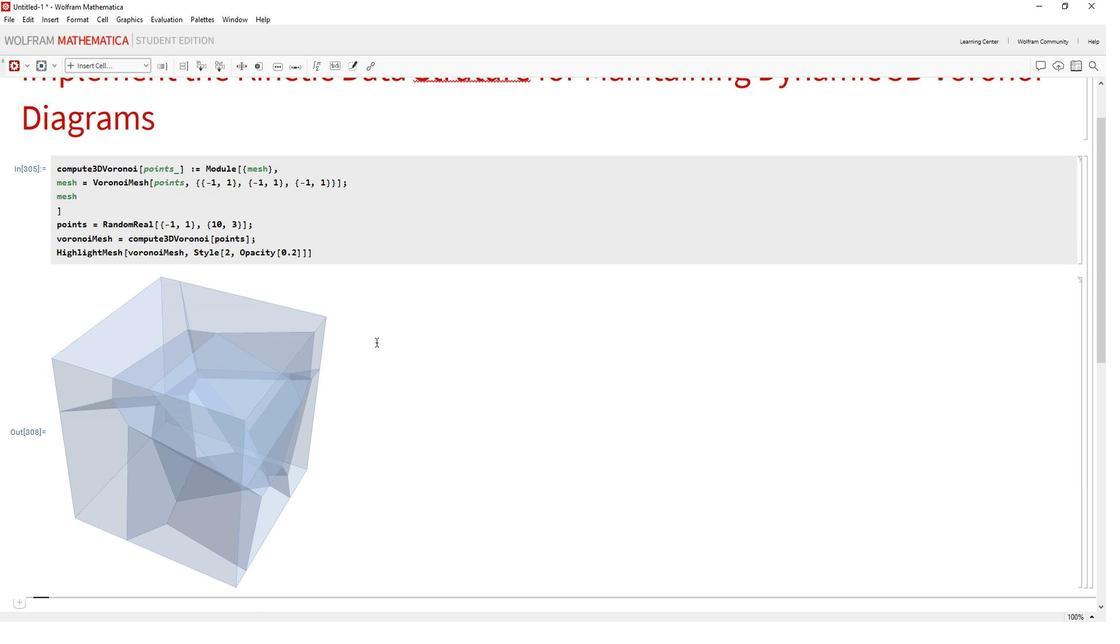 
Action: Mouse scrolled (376, 330) with delta (0, 0)
Screenshot: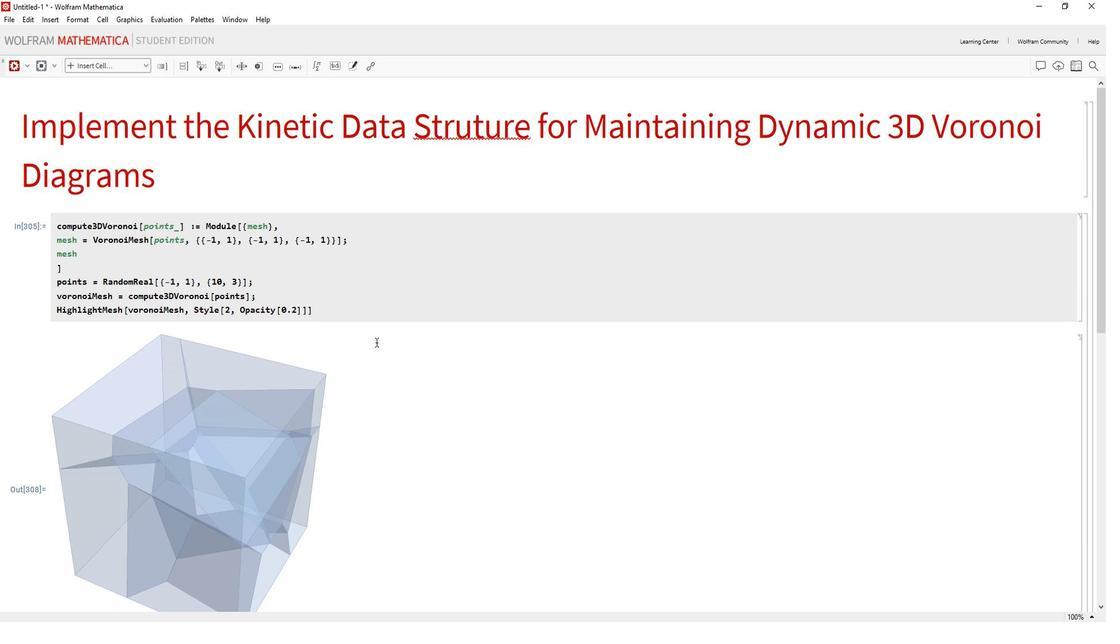 
